 Task: Locate the nearest state parks to Portland, Maine, and Portsmouth, New Hampshire.
Action: Mouse moved to (134, 83)
Screenshot: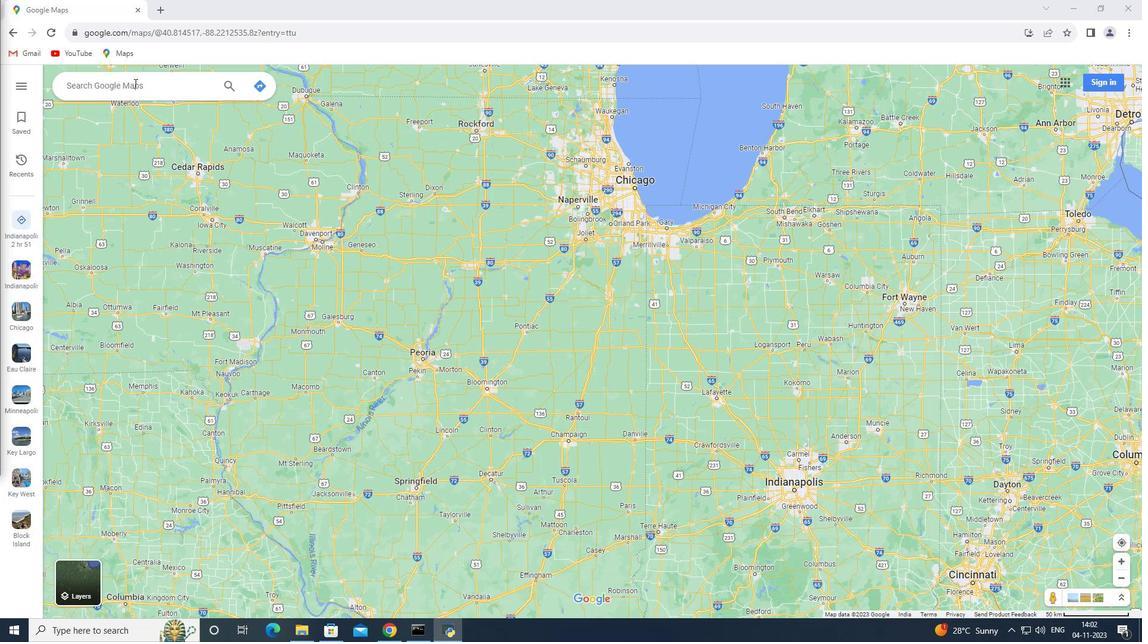 
Action: Mouse pressed left at (134, 83)
Screenshot: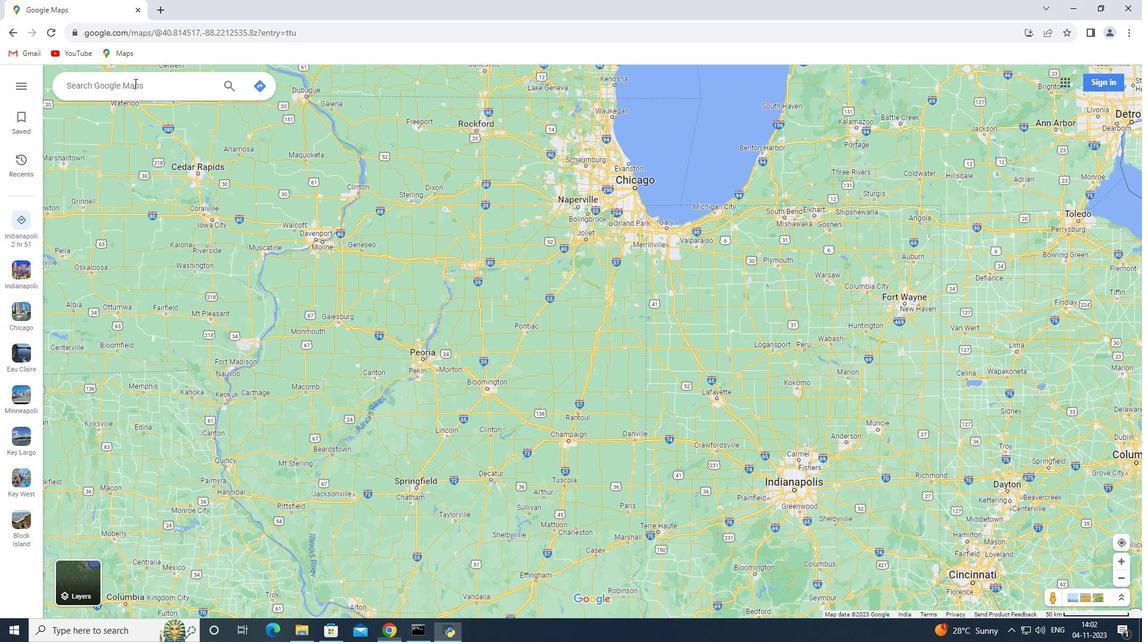 
Action: Key pressed <Key.shift>Portland,<Key.space><Key.shift>maine<Key.enter>
Screenshot: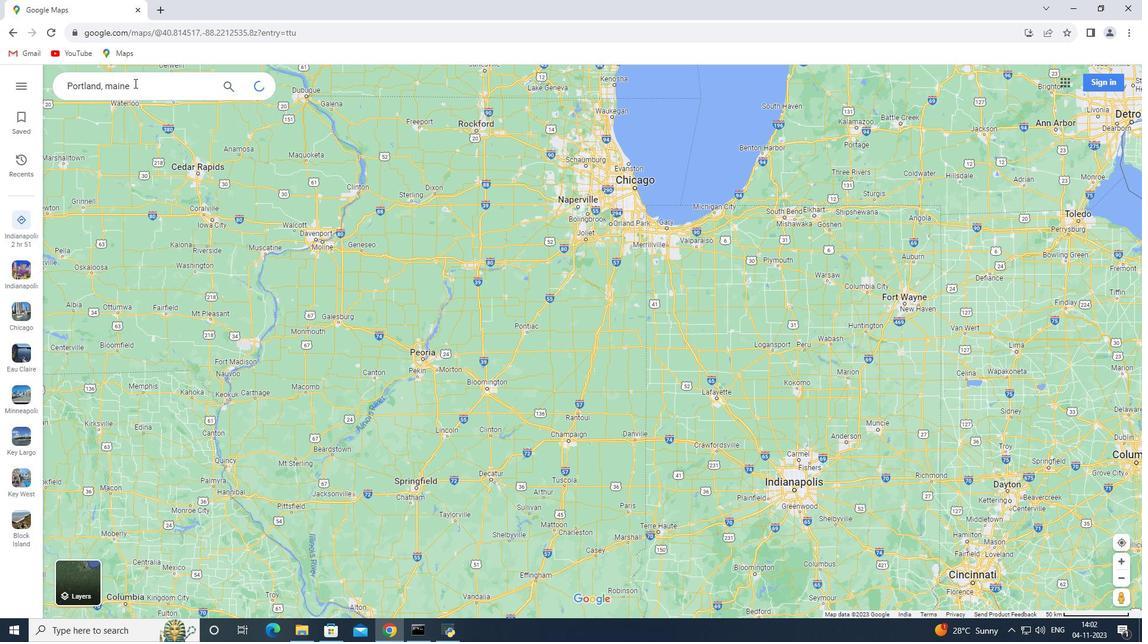
Action: Mouse moved to (158, 292)
Screenshot: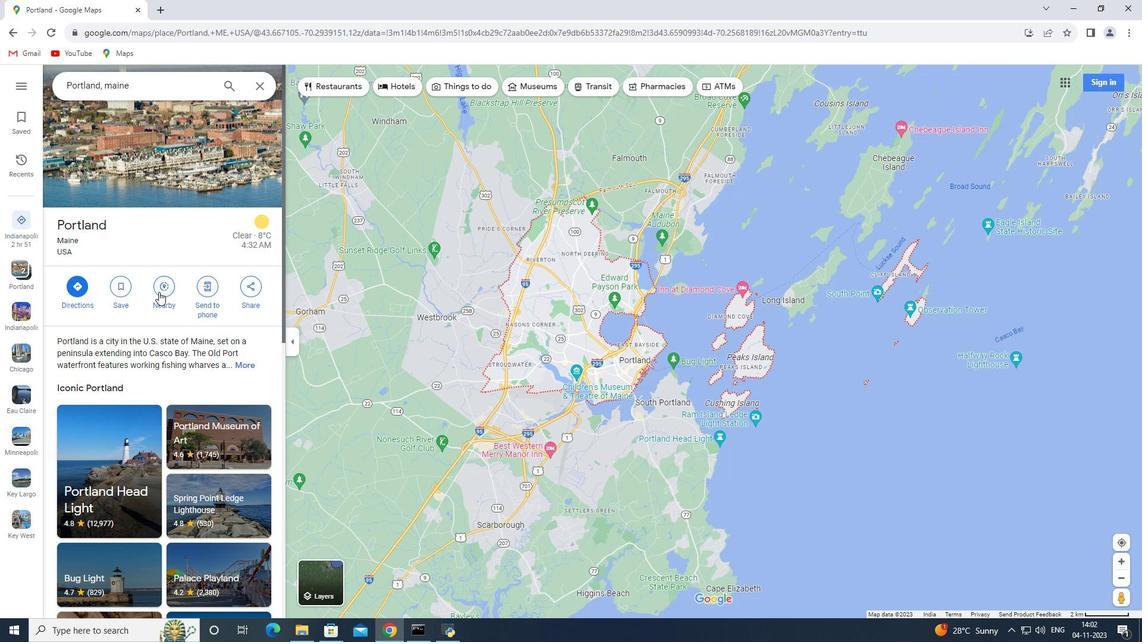 
Action: Mouse pressed left at (158, 292)
Screenshot: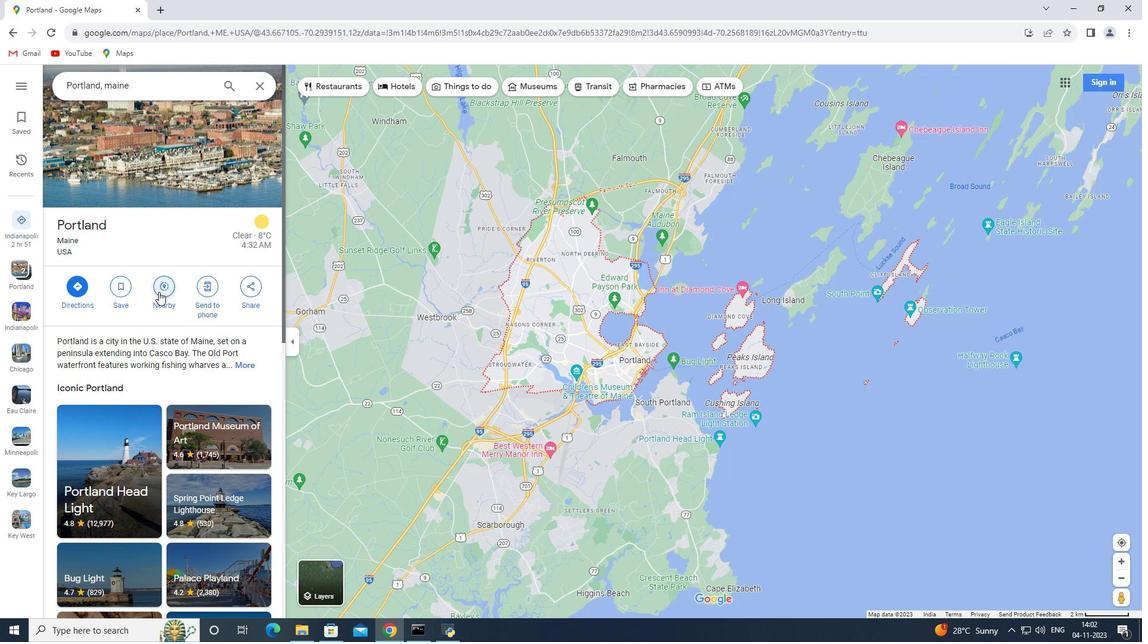 
Action: Mouse moved to (169, 86)
Screenshot: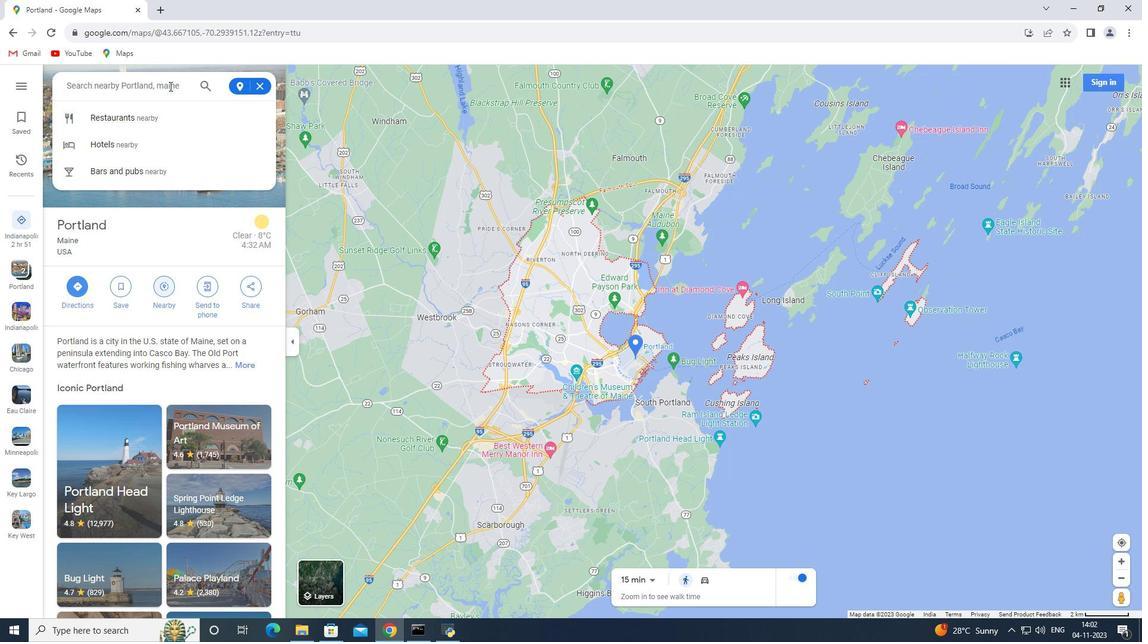 
Action: Key pressed state<Key.space>parks<Key.enter>
Screenshot: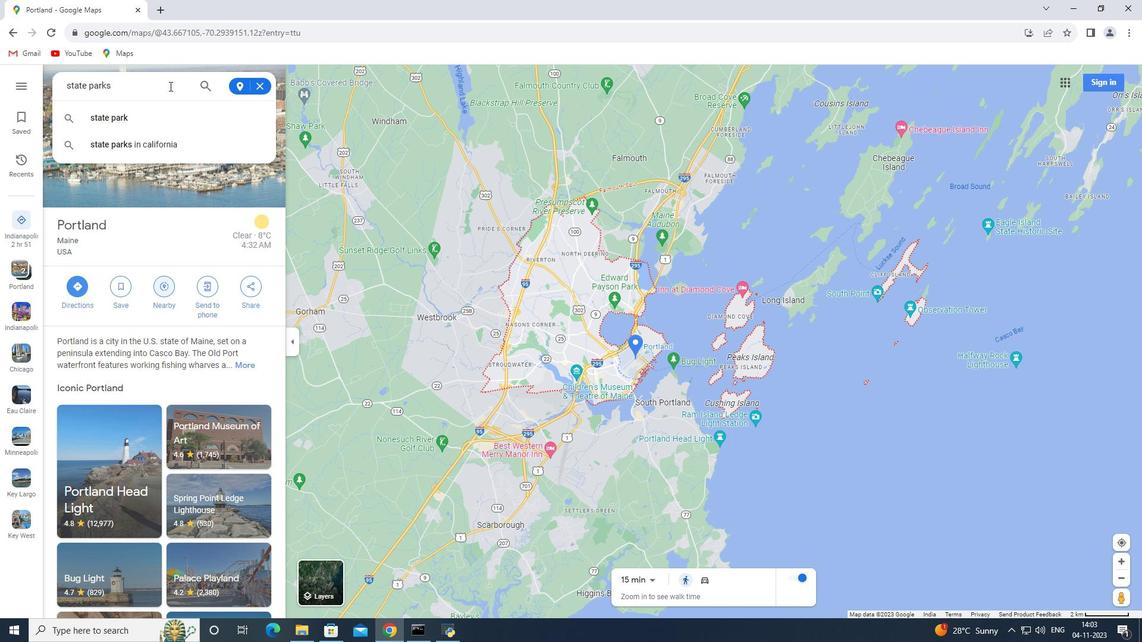 
Action: Mouse moved to (259, 87)
Screenshot: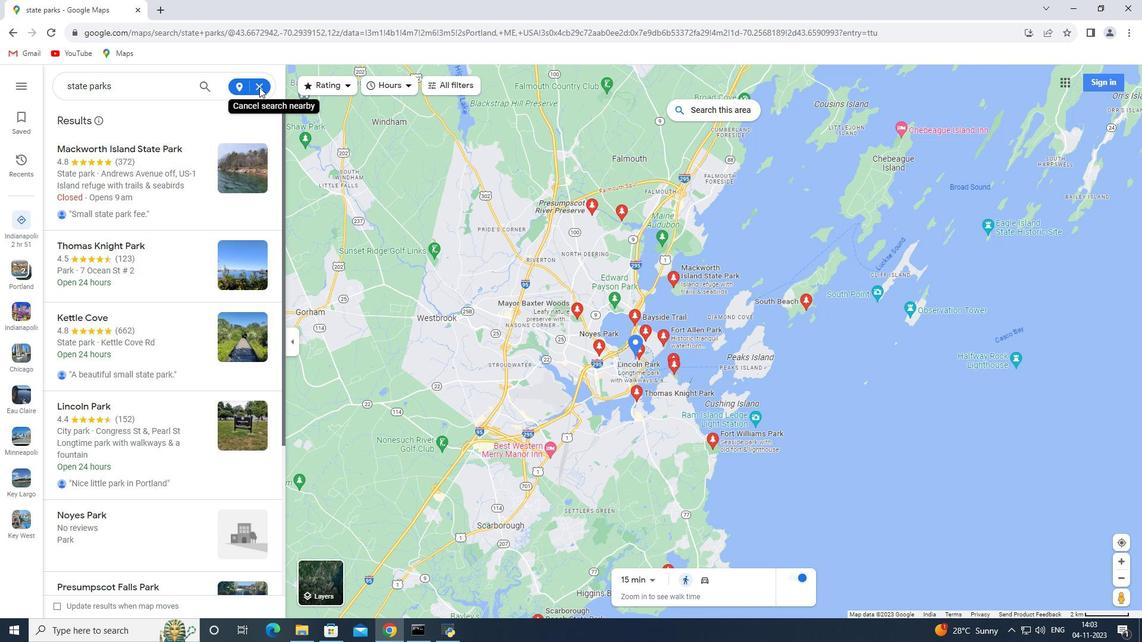 
Action: Mouse pressed left at (259, 87)
Screenshot: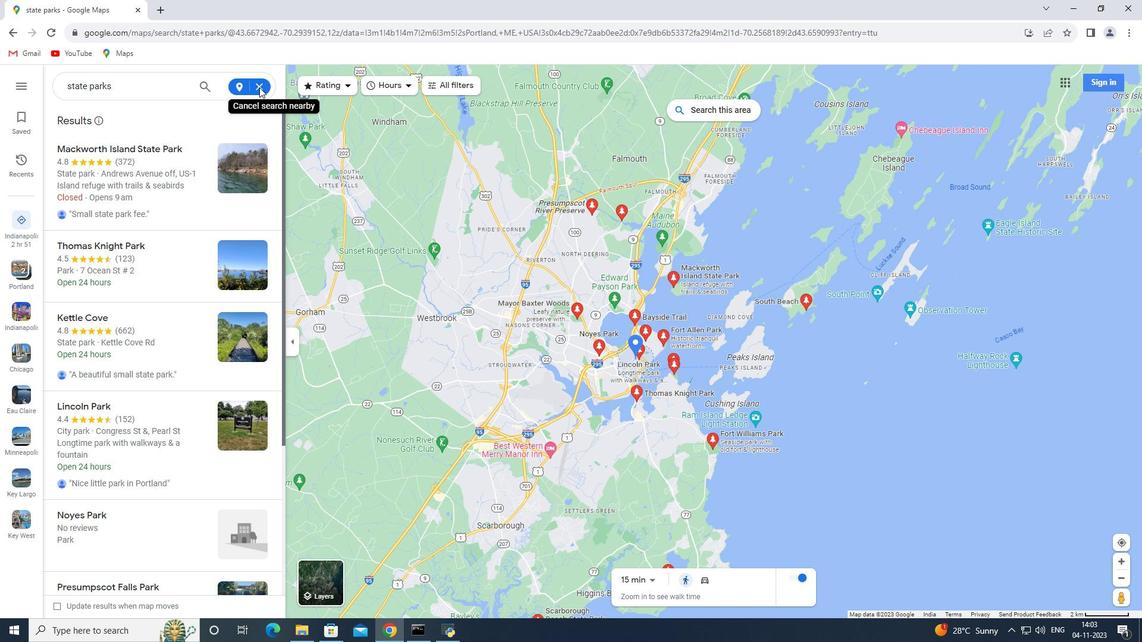 
Action: Mouse moved to (258, 88)
Screenshot: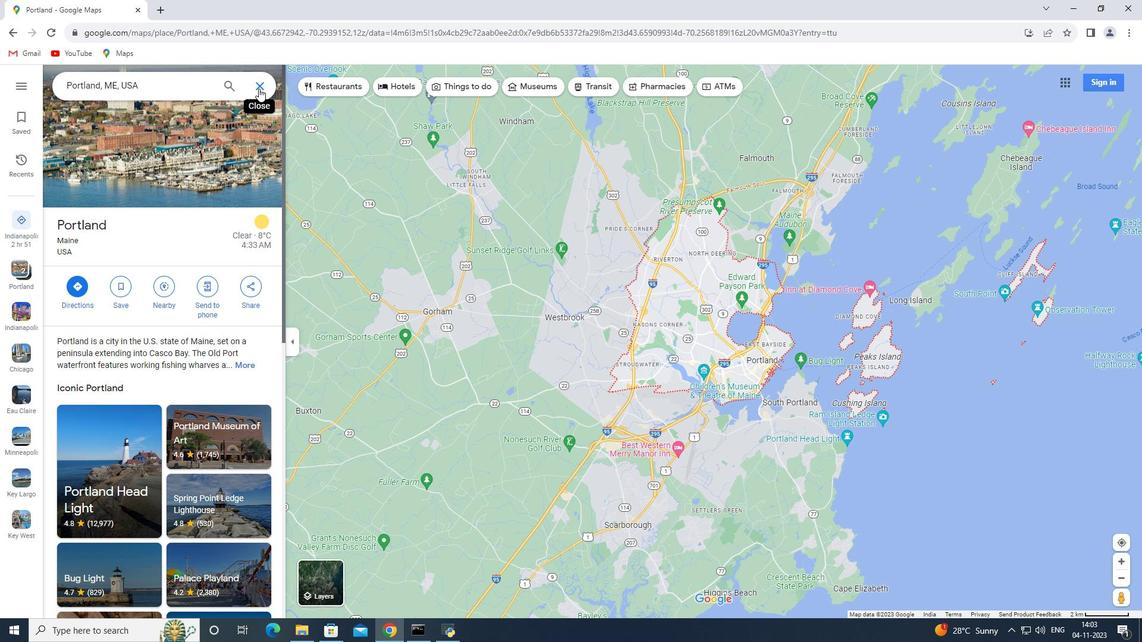 
Action: Mouse pressed left at (258, 88)
Screenshot: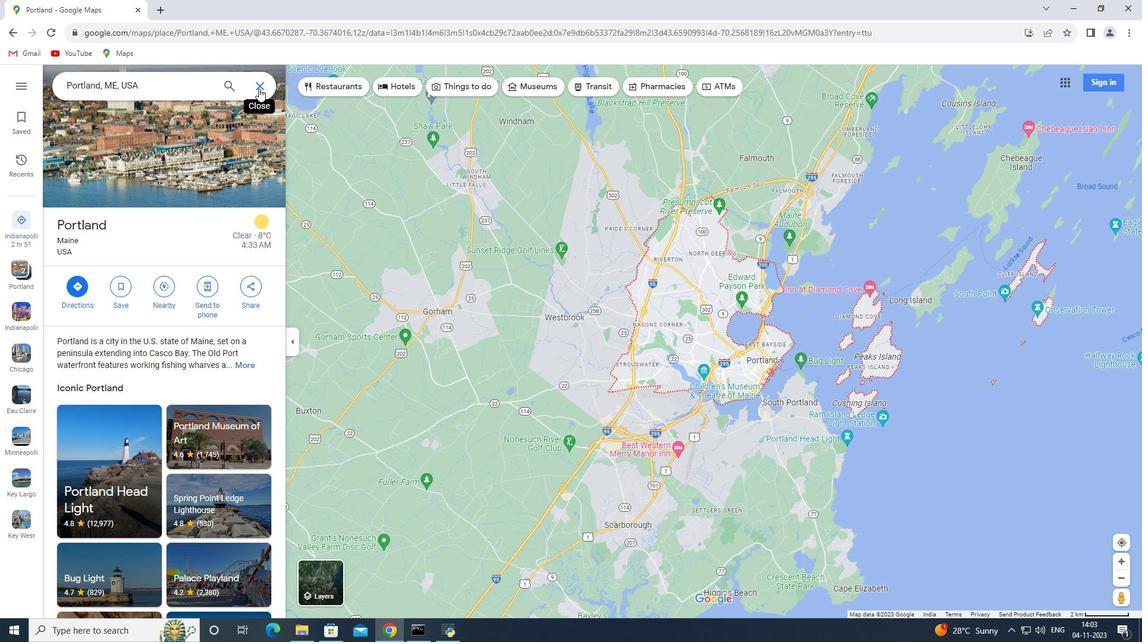 
Action: Mouse moved to (160, 88)
Screenshot: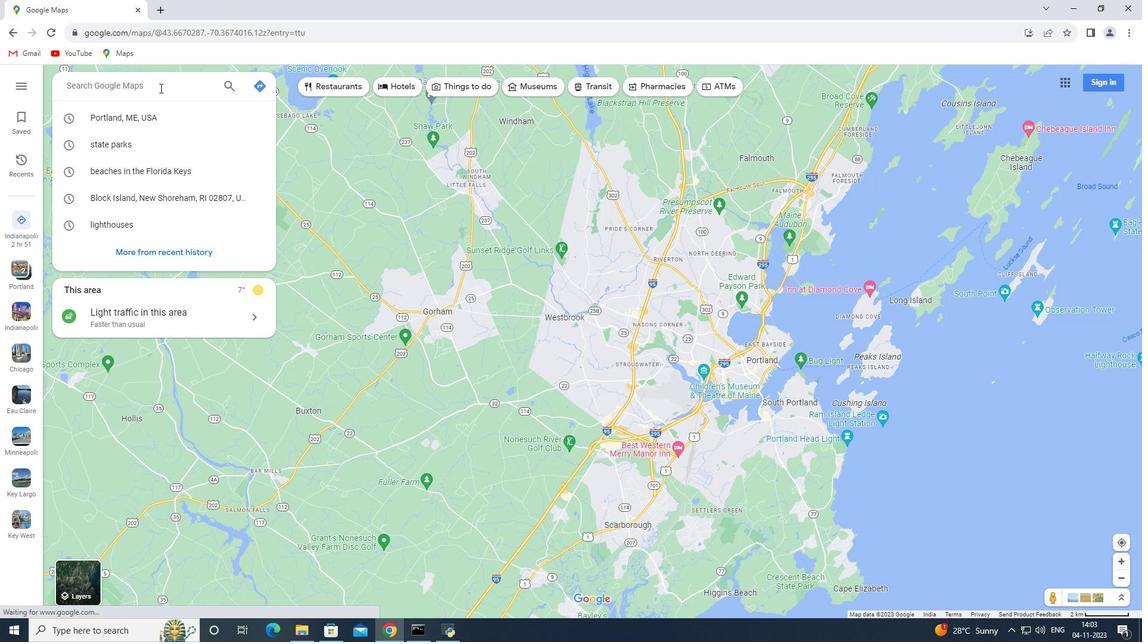 
Action: Key pressed <Key.shift><Key.shift>Portsmouth,<Key.space><Key.shift>New<Key.space><Key.shift>hampshie<Key.backspace>re<Key.enter>
Screenshot: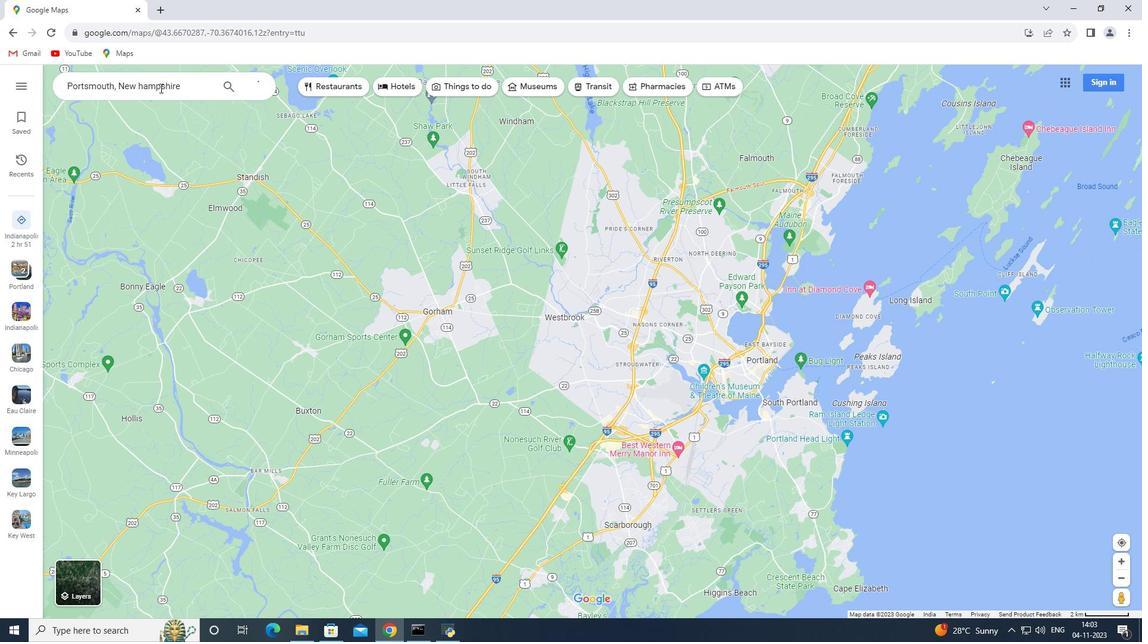 
Action: Mouse moved to (160, 294)
Screenshot: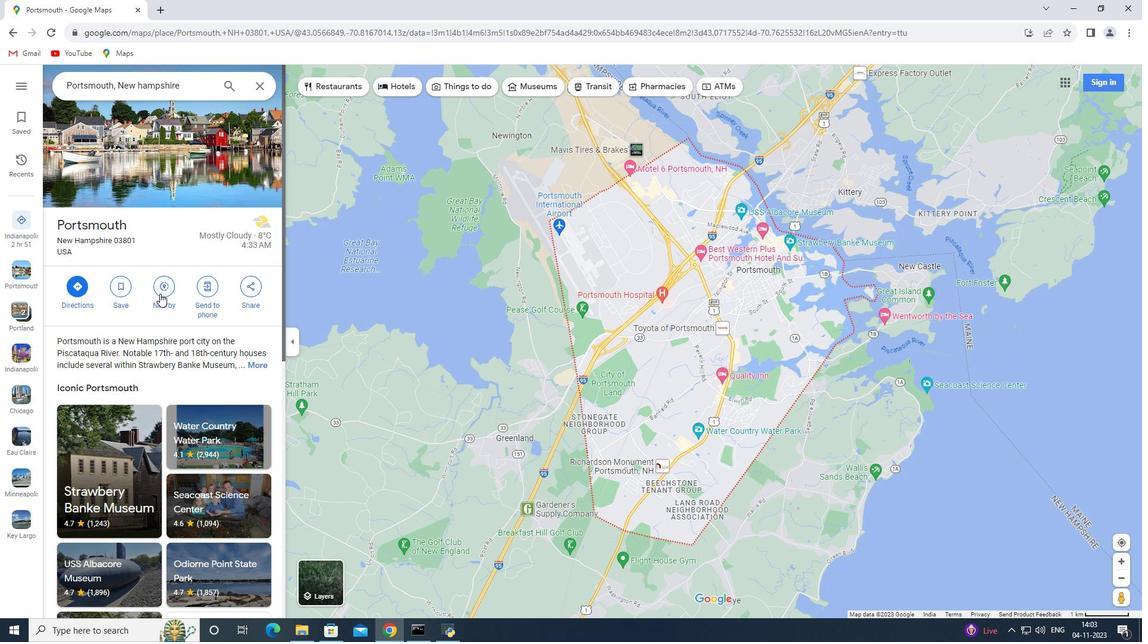 
Action: Mouse pressed left at (160, 294)
Screenshot: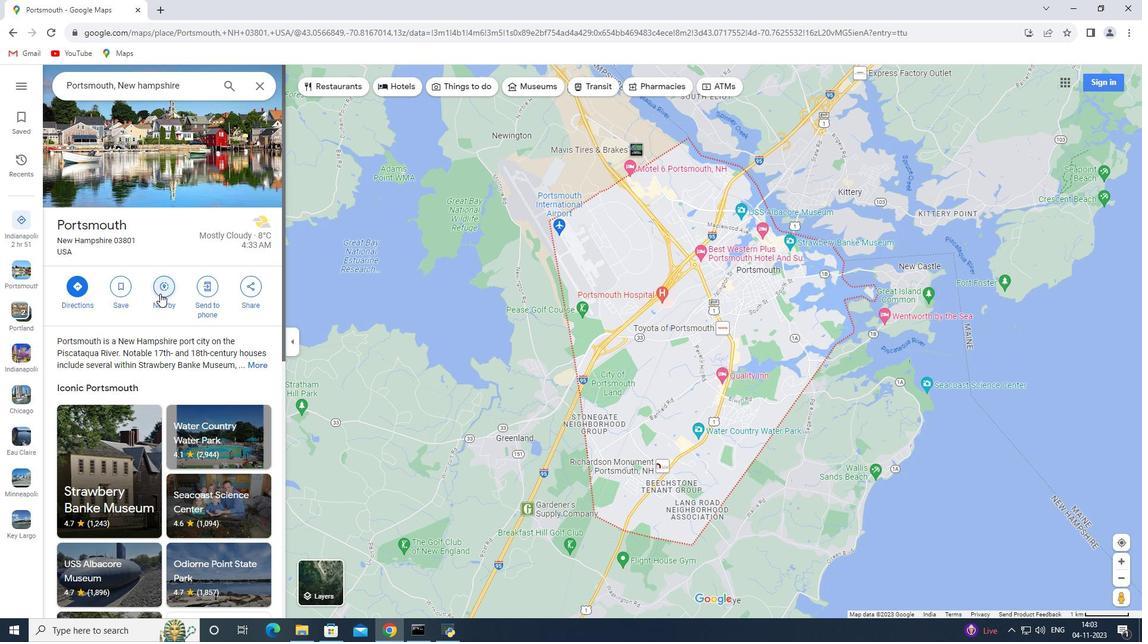
Action: Key pressed state<Key.space>parks
Screenshot: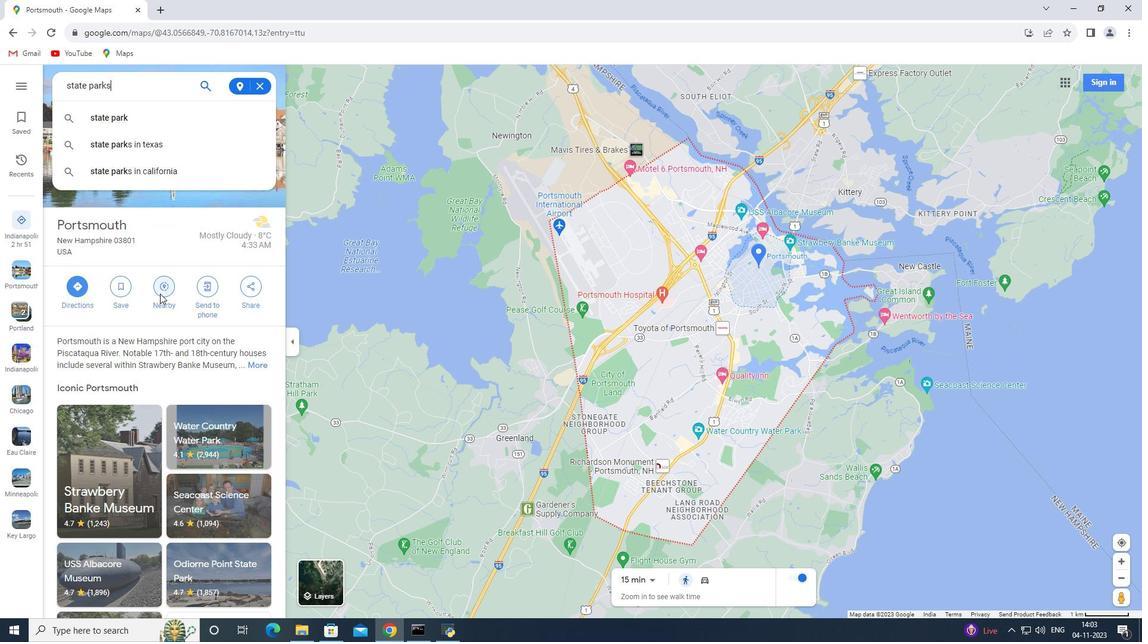 
Action: Mouse moved to (160, 293)
Screenshot: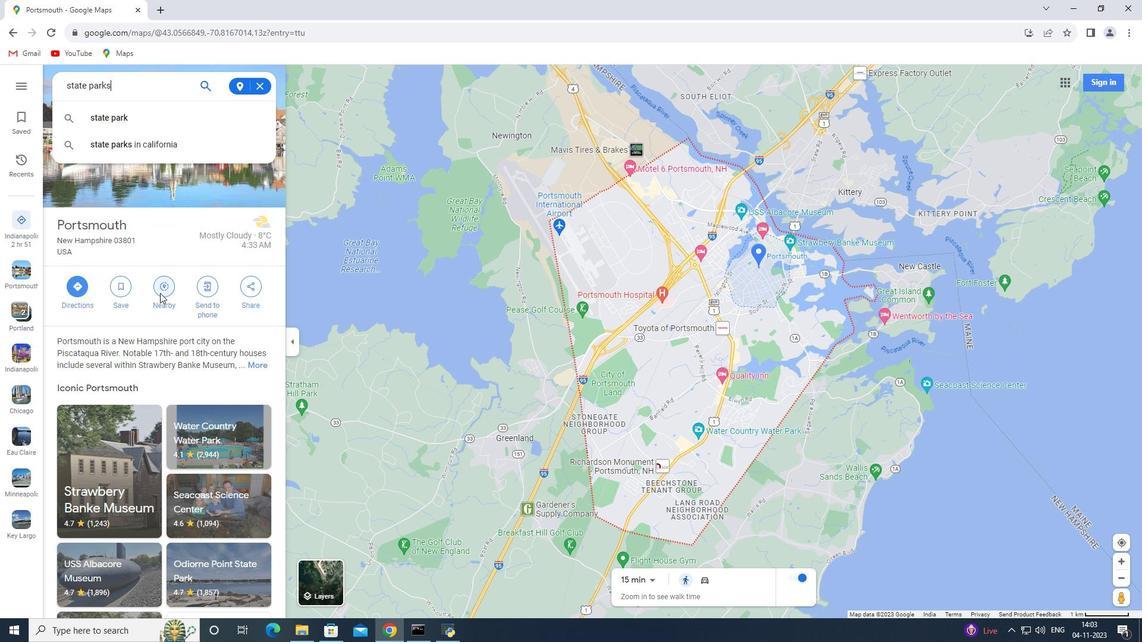 
Action: Key pressed <Key.enter>
Screenshot: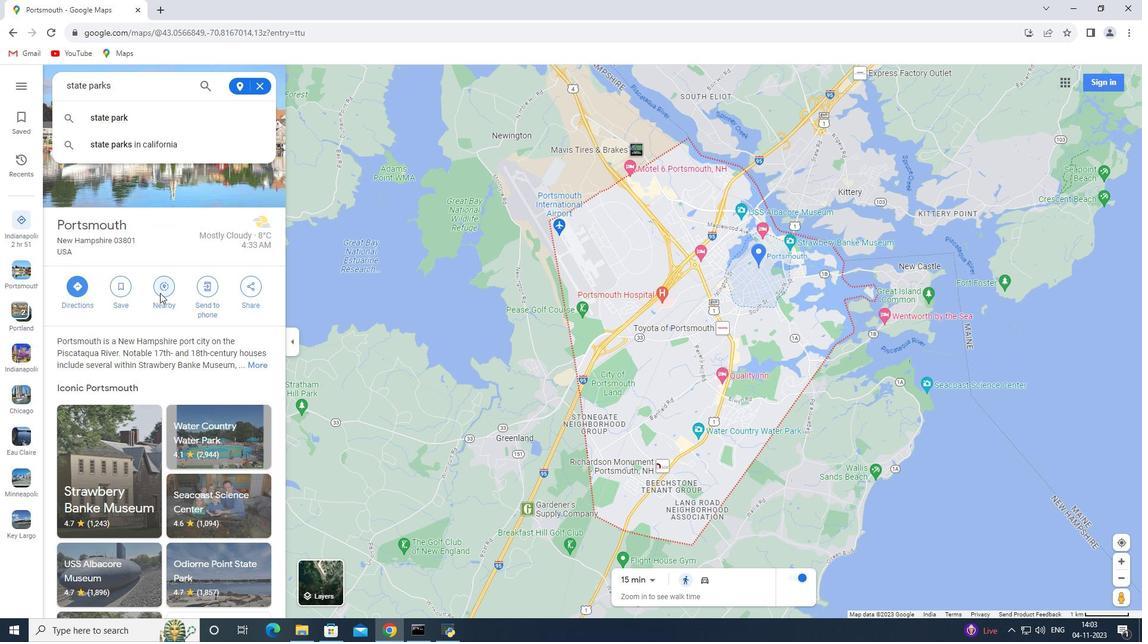 
Action: Mouse moved to (161, 306)
Screenshot: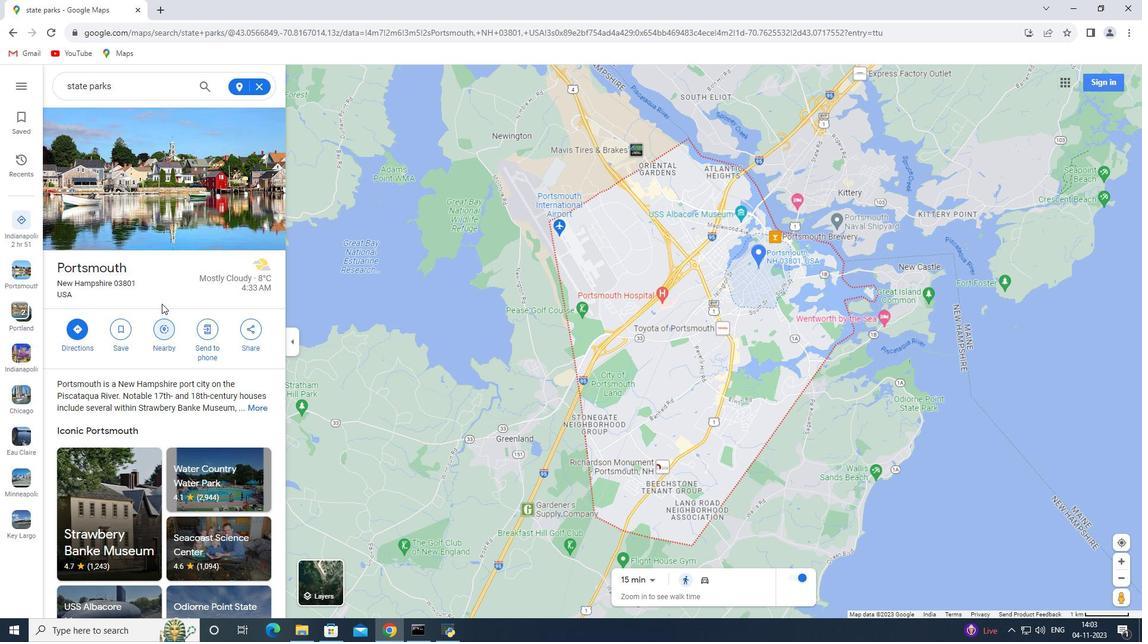 
